Task: Look for products with chocolate flavor.
Action: Mouse moved to (907, 187)
Screenshot: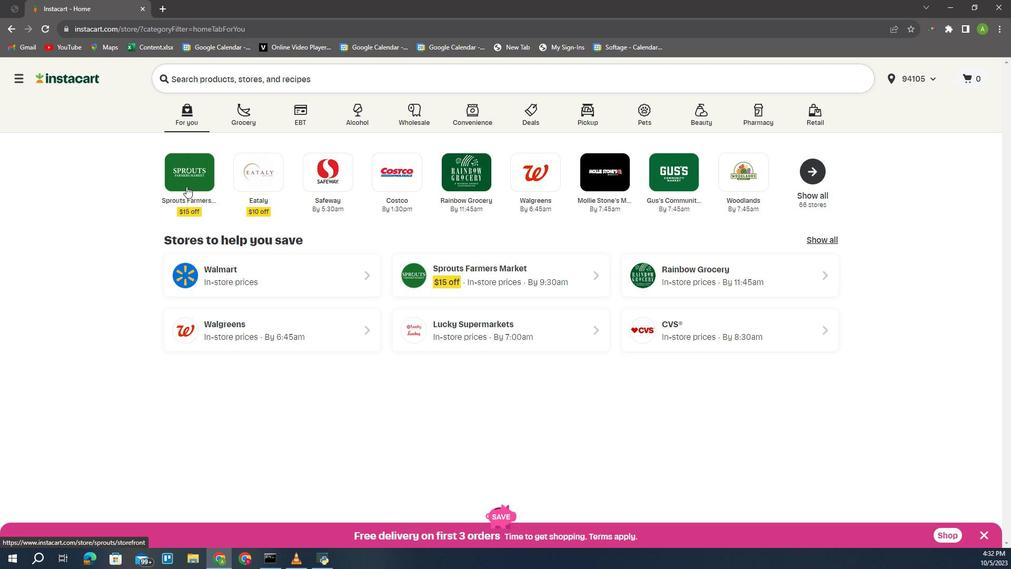
Action: Mouse pressed left at (907, 187)
Screenshot: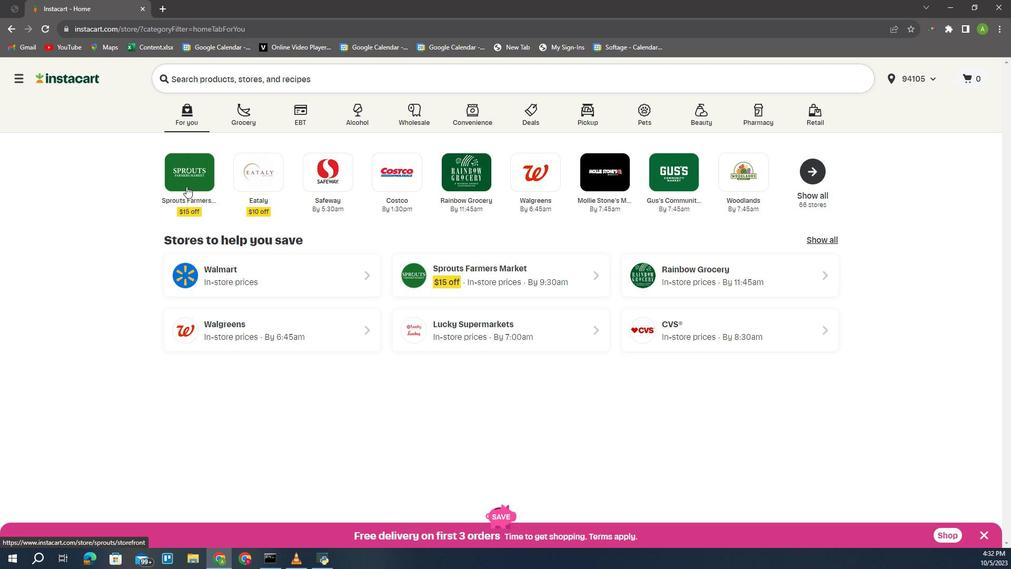 
Action: Mouse moved to (782, 335)
Screenshot: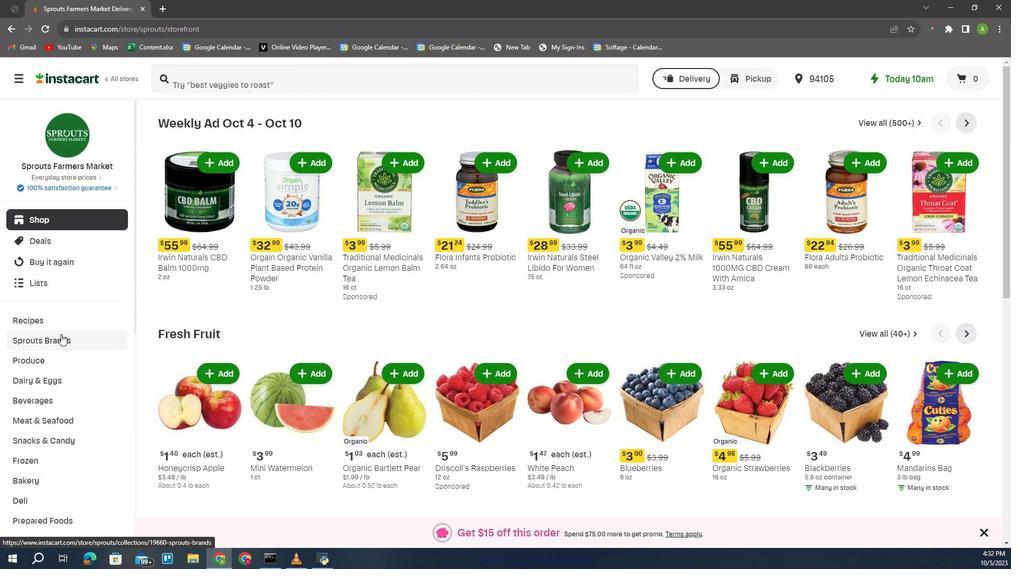 
Action: Mouse pressed left at (782, 335)
Screenshot: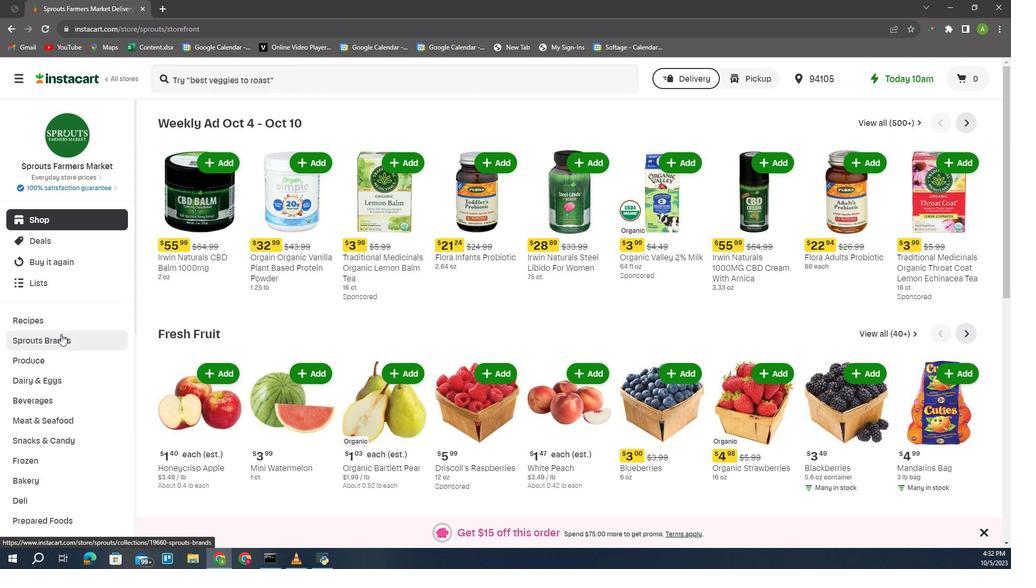 
Action: Mouse scrolled (782, 334) with delta (0, 0)
Screenshot: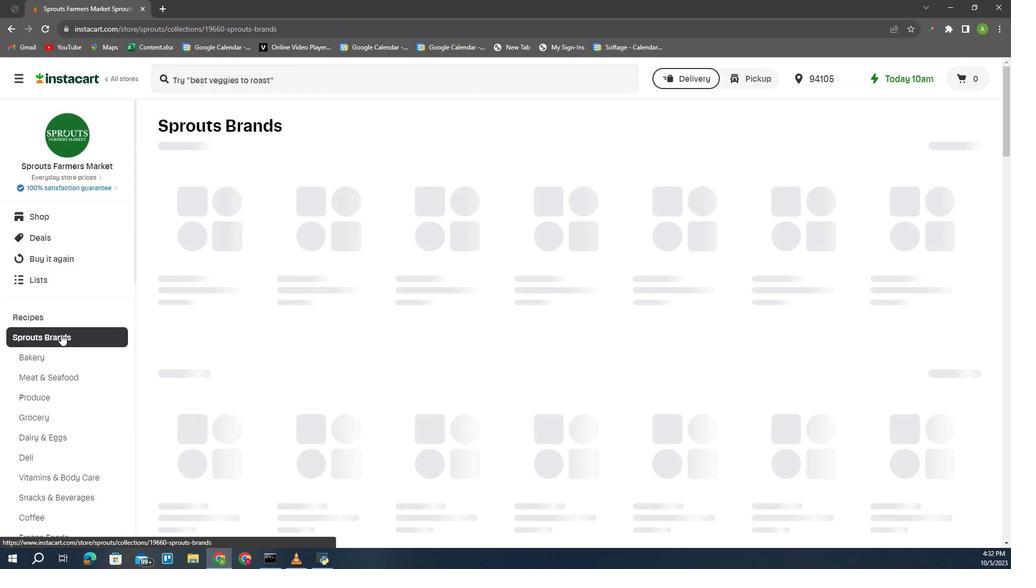 
Action: Mouse scrolled (782, 334) with delta (0, 0)
Screenshot: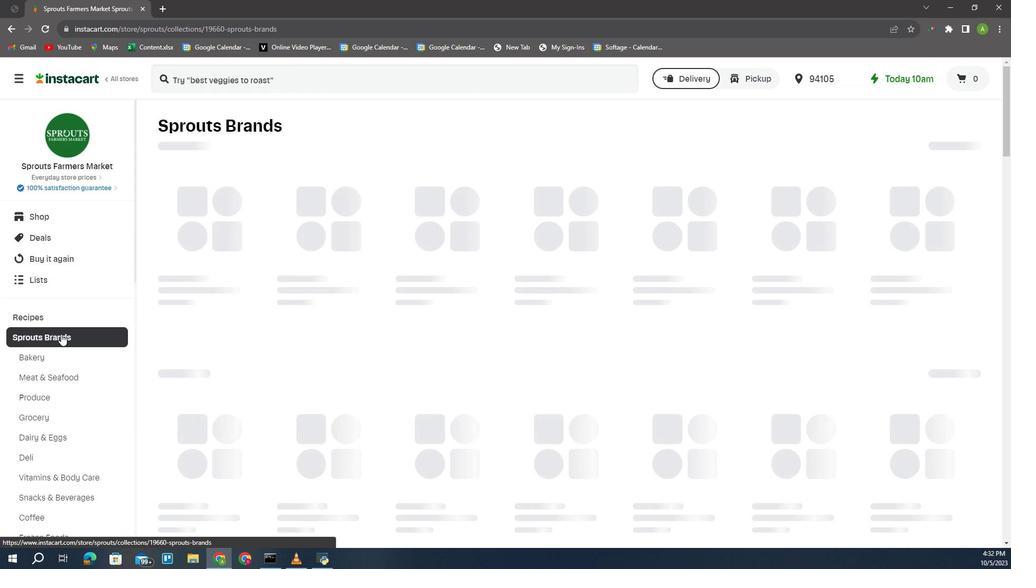 
Action: Mouse scrolled (782, 334) with delta (0, 0)
Screenshot: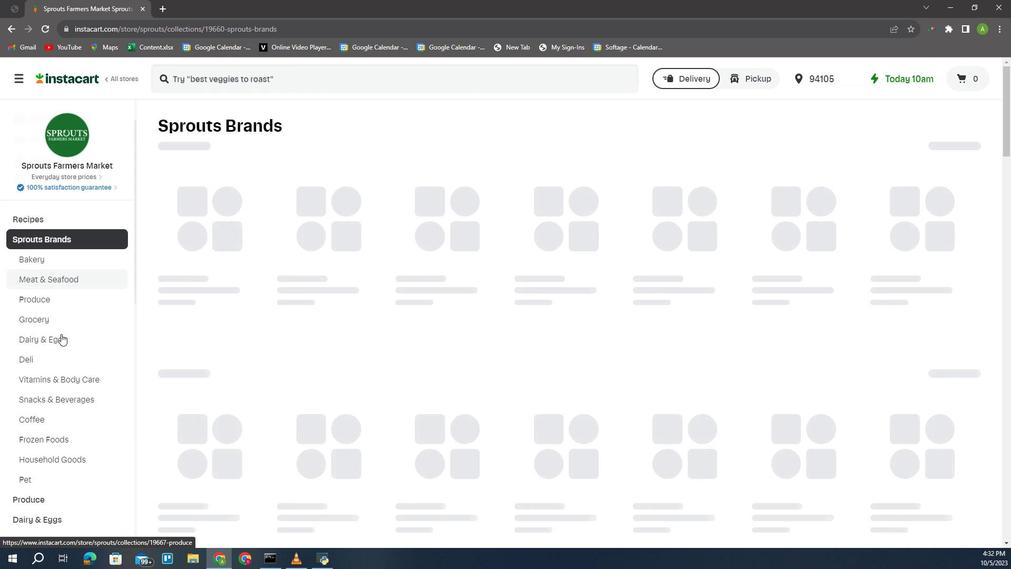 
Action: Mouse moved to (782, 345)
Screenshot: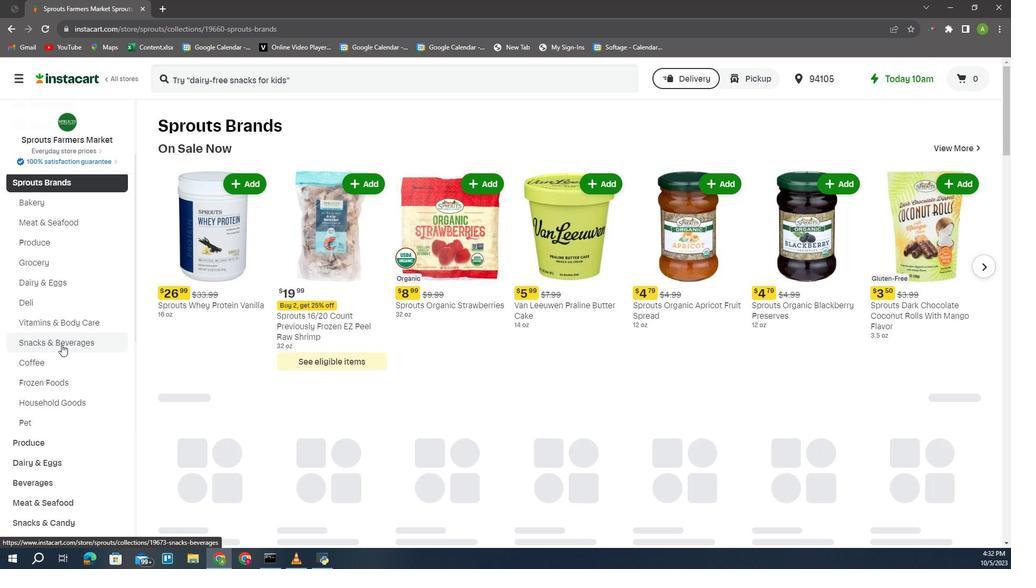 
Action: Mouse pressed left at (782, 345)
Screenshot: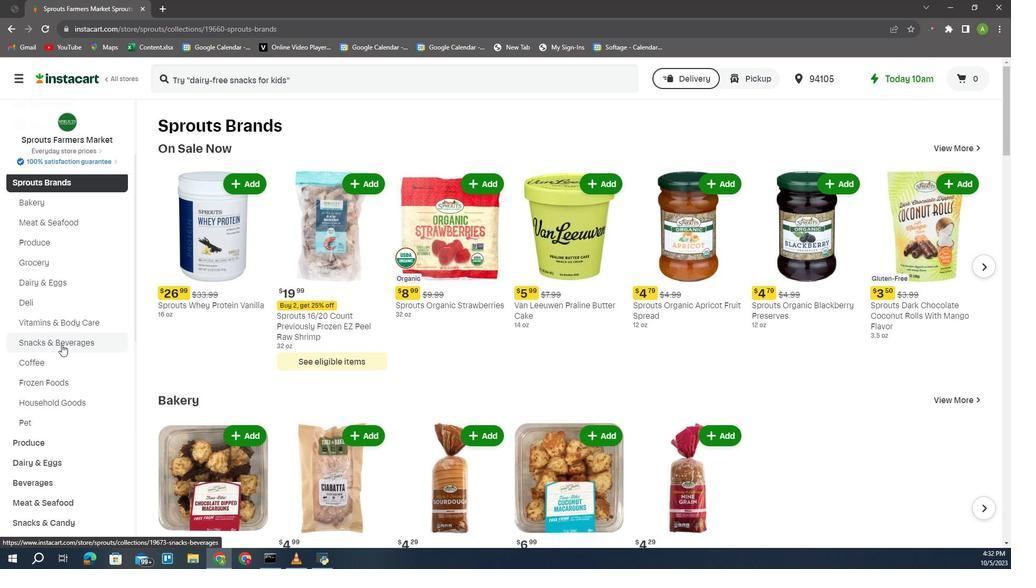 
Action: Mouse moved to (921, 154)
Screenshot: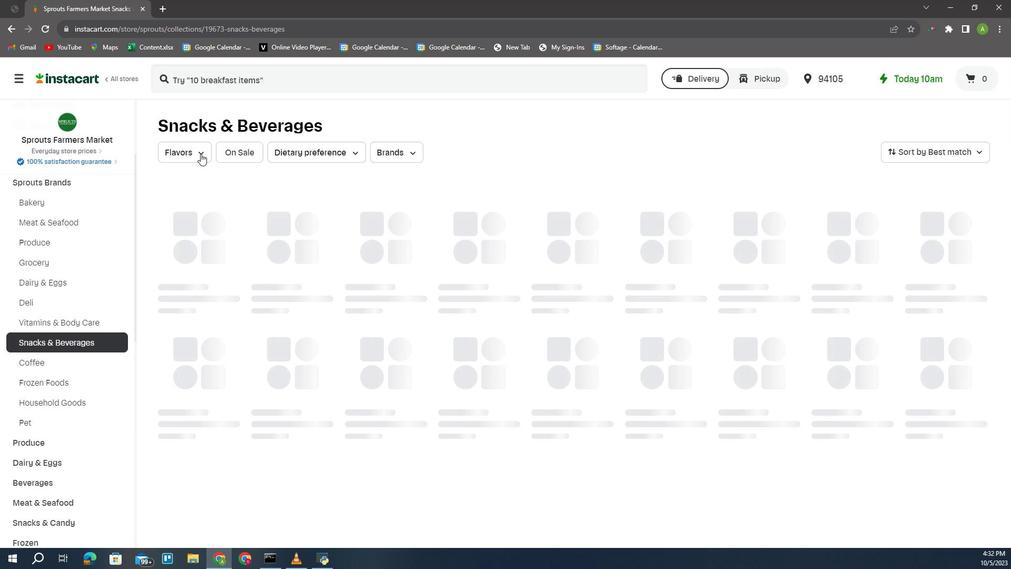 
Action: Mouse pressed left at (921, 154)
Screenshot: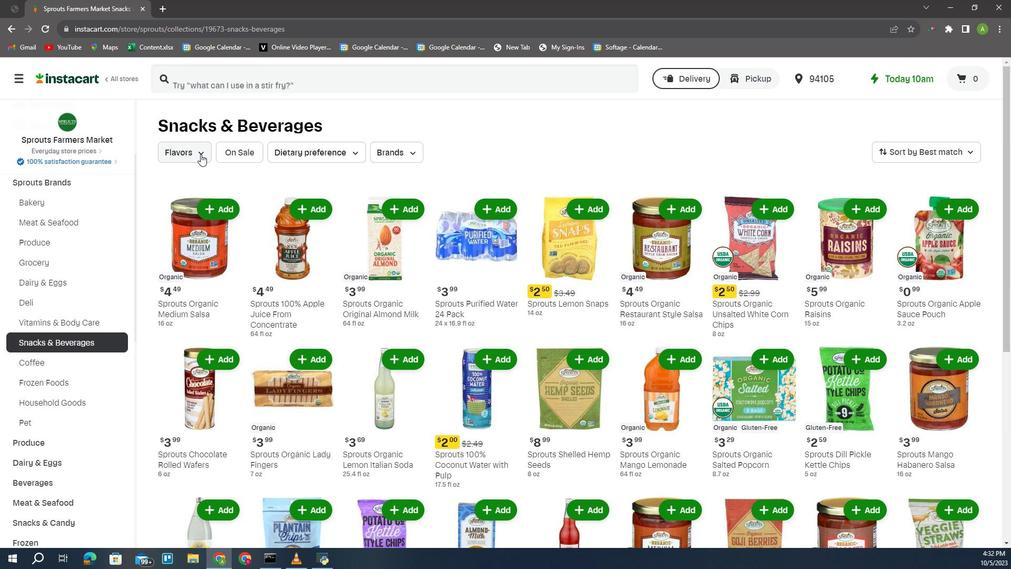 
Action: Mouse moved to (1022, 208)
Screenshot: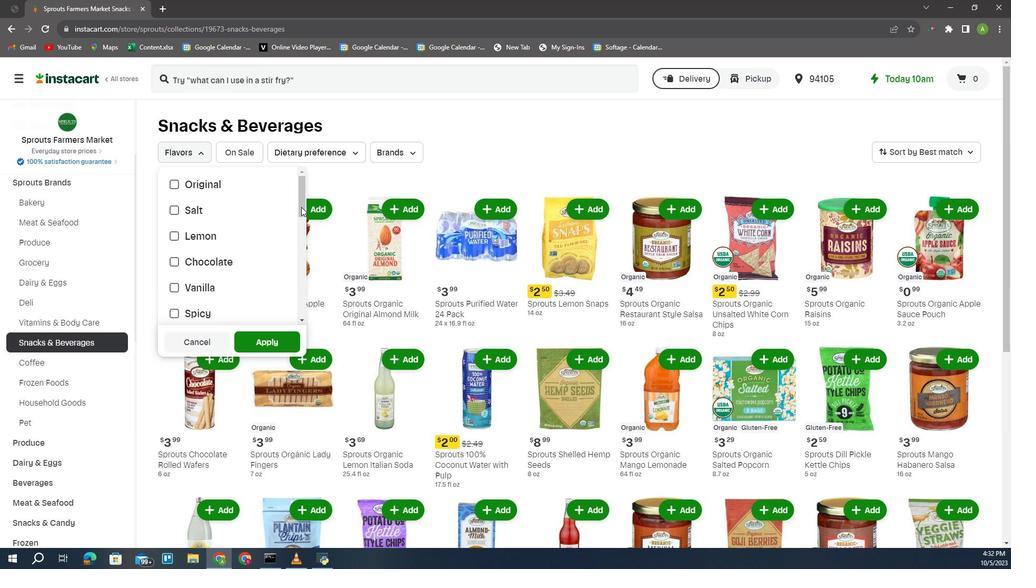 
Action: Mouse pressed left at (1022, 208)
Screenshot: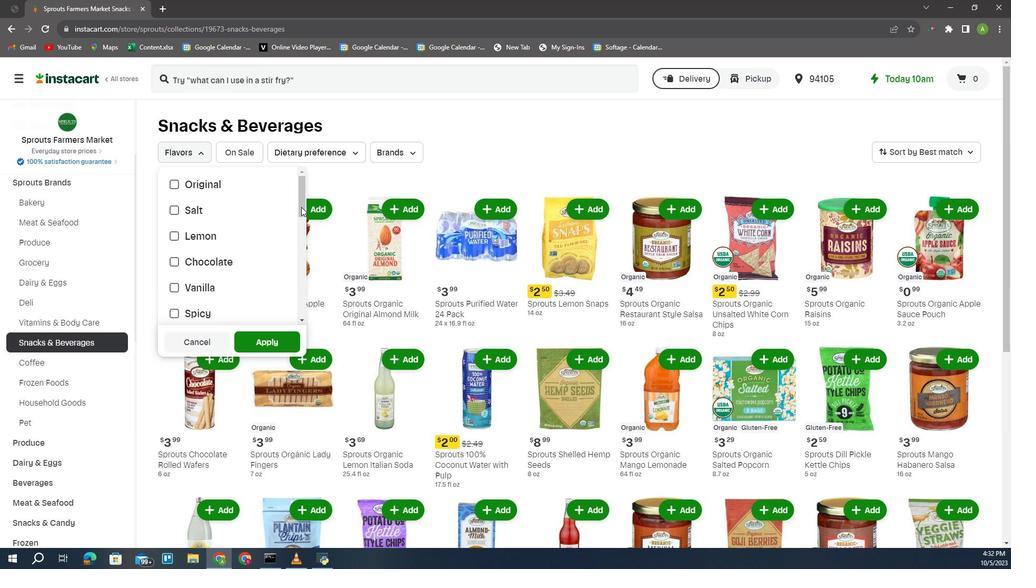 
Action: Mouse moved to (890, 225)
Screenshot: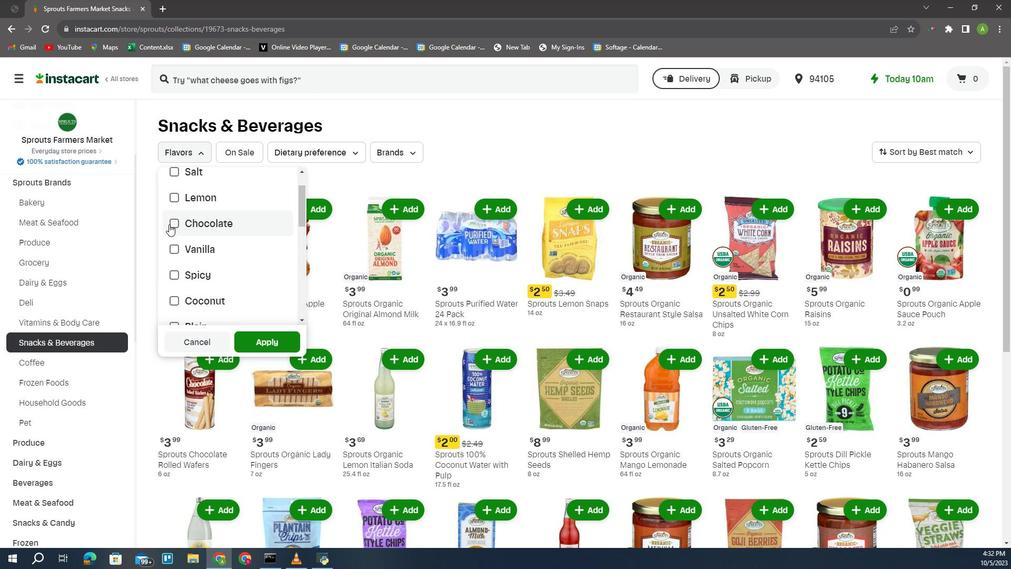 
Action: Mouse pressed left at (890, 225)
Screenshot: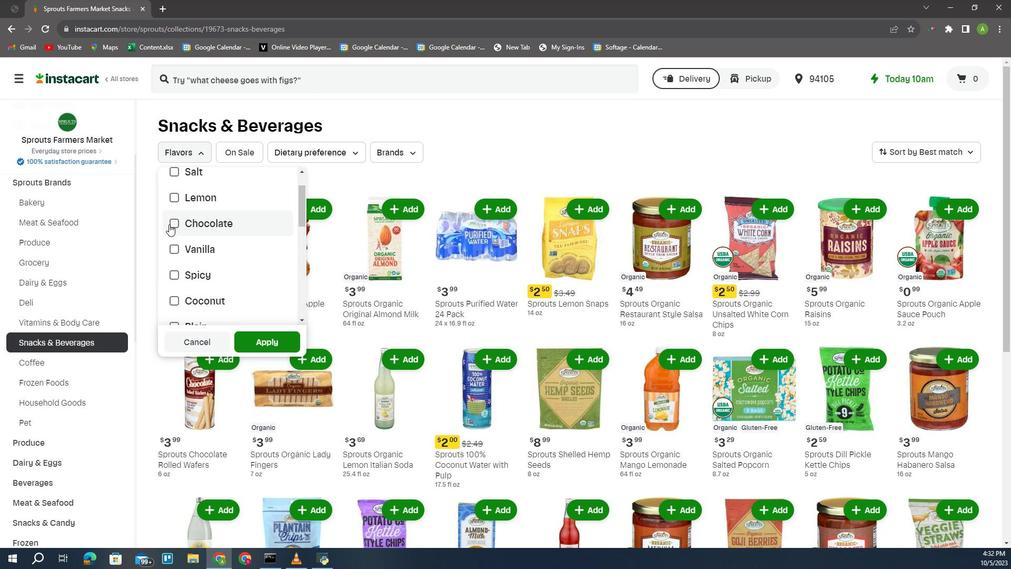 
Action: Mouse moved to (982, 344)
Screenshot: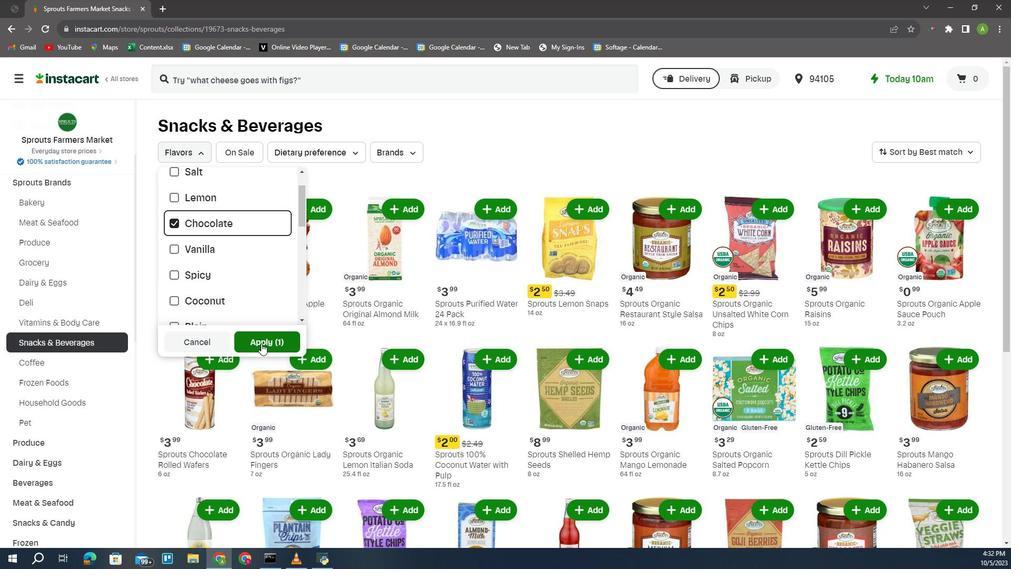 
Action: Mouse pressed left at (982, 344)
Screenshot: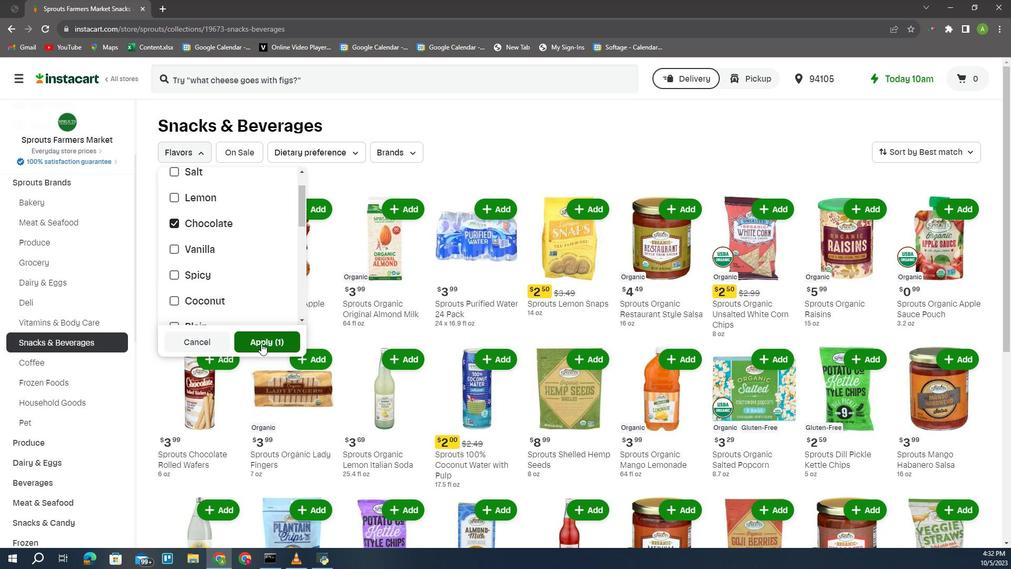 
